 Task: Create in the project ZirconTech in Backlog an issue 'Implement a new cloud-based fleet management system for a company with advanced vehicle tracking and maintenance features', assign it to team member softage.3@softage.net and change the status to IN PROGRESS.
Action: Mouse moved to (59, 209)
Screenshot: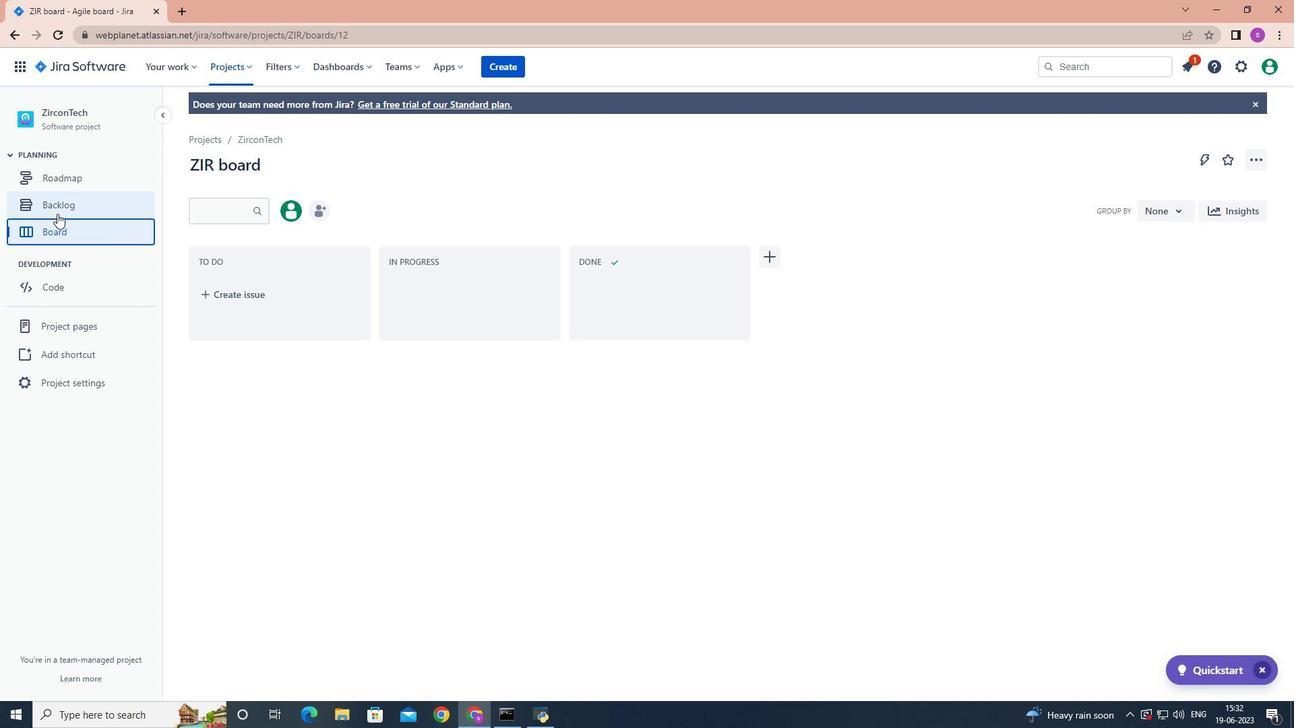 
Action: Mouse pressed left at (59, 209)
Screenshot: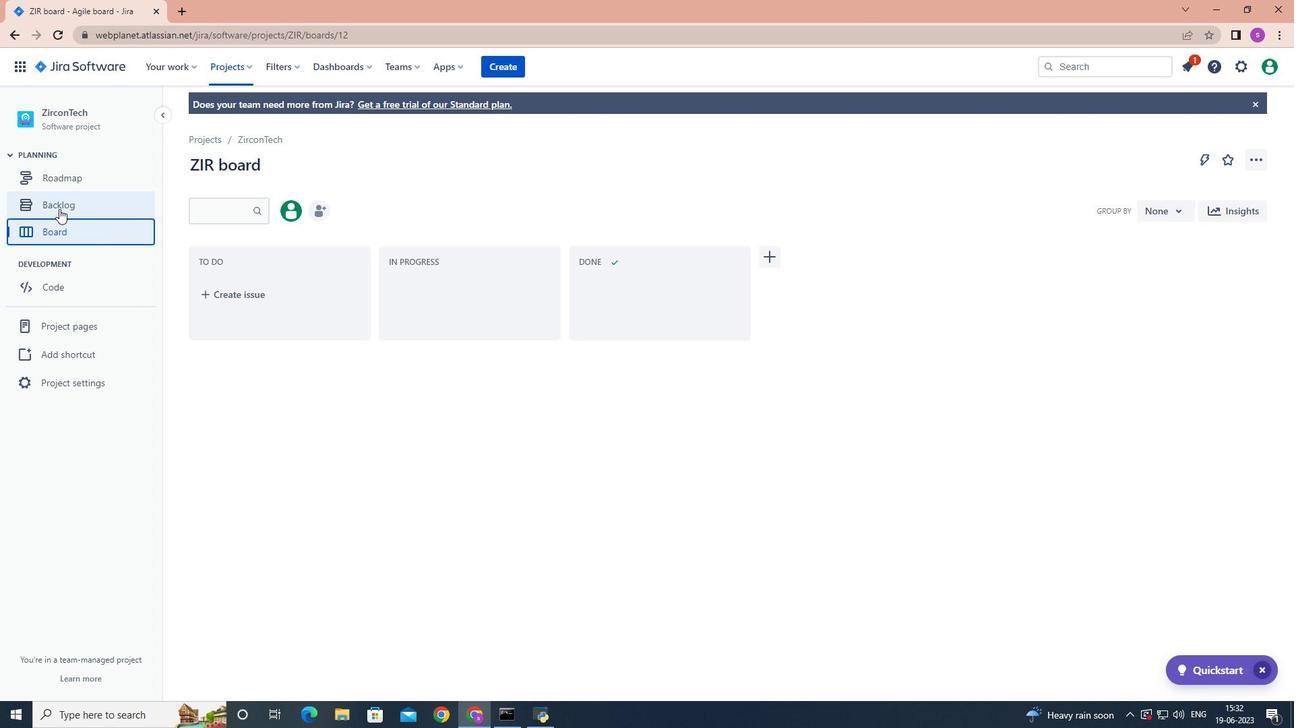 
Action: Mouse moved to (321, 541)
Screenshot: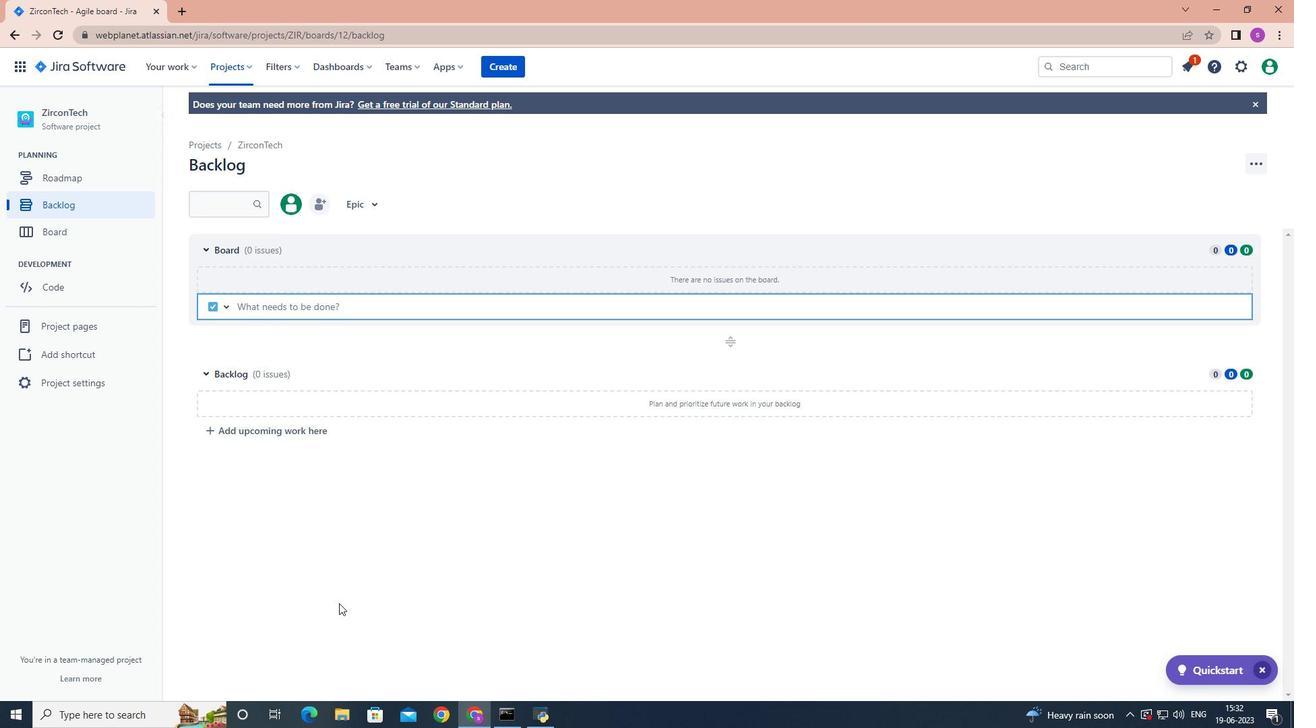 
Action: Mouse pressed left at (321, 541)
Screenshot: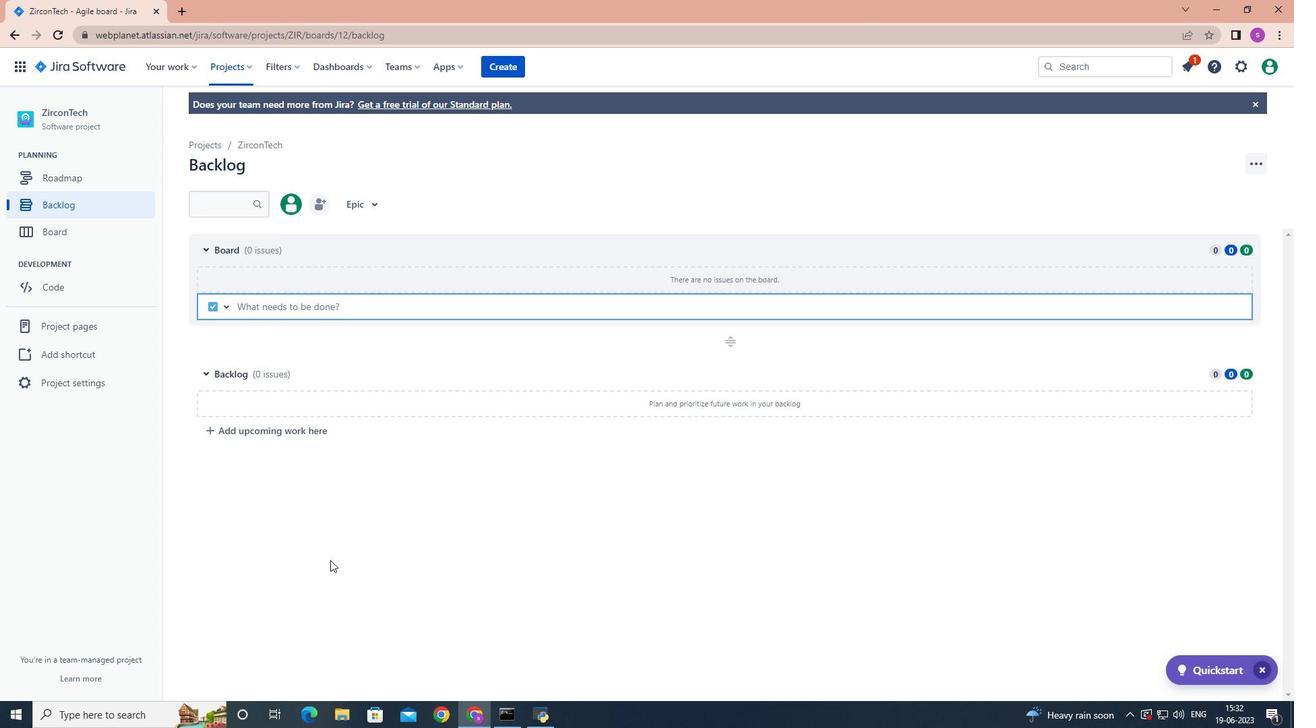 
Action: Mouse moved to (296, 428)
Screenshot: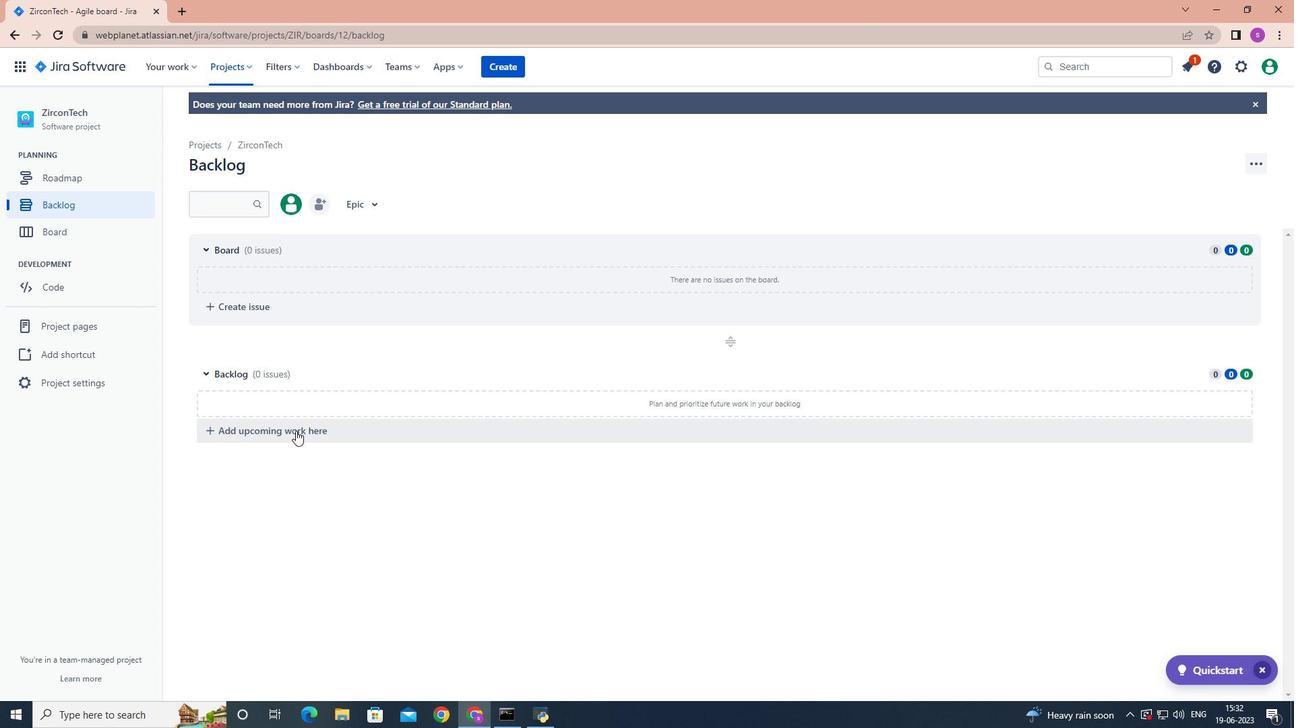
Action: Mouse pressed left at (296, 428)
Screenshot: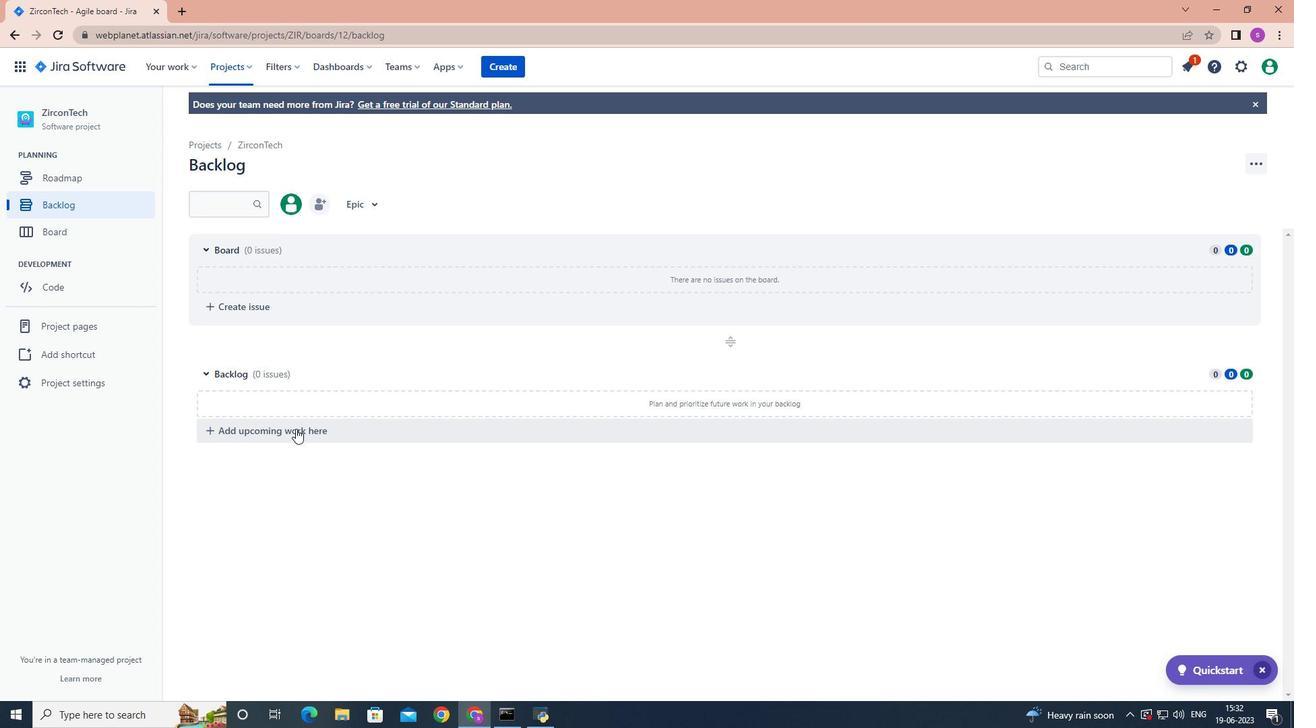 
Action: Mouse moved to (296, 428)
Screenshot: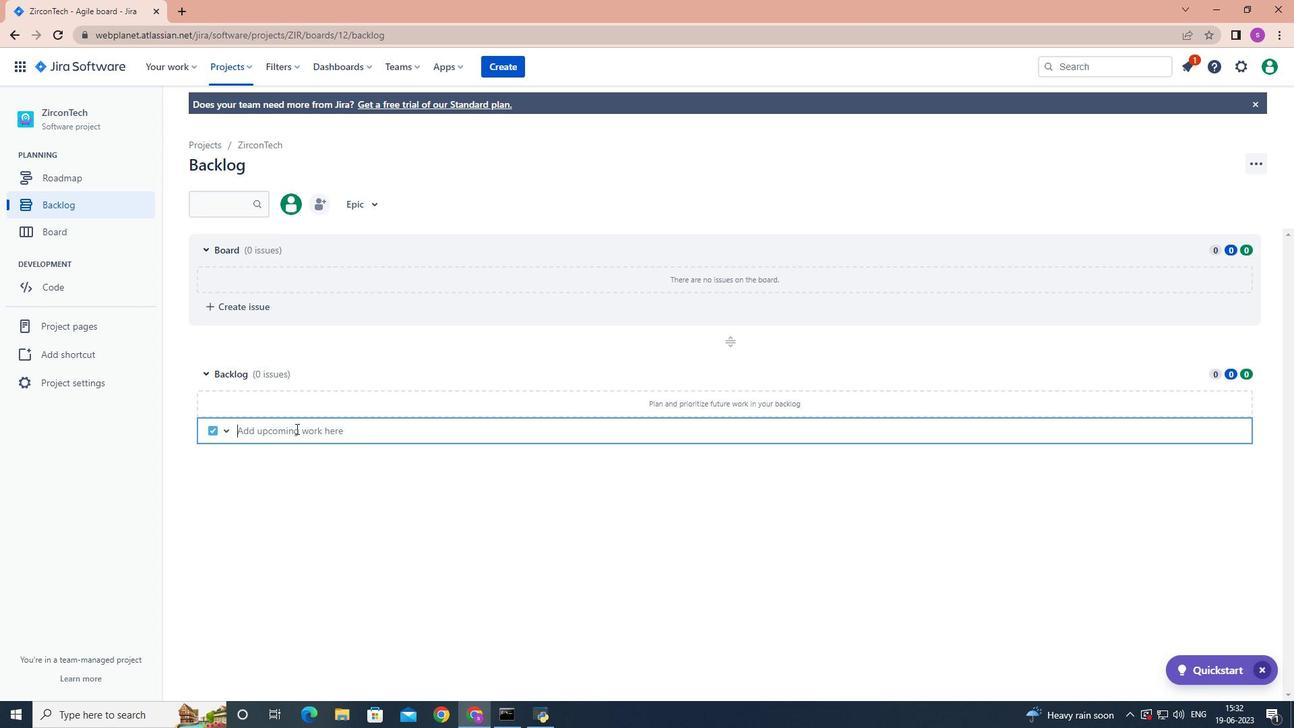 
Action: Key pressed <Key.shift>Implement<Key.space>a<Key.space>new<Key.space>cloud-based<Key.space>fleet<Key.space>management<Key.space>system<Key.space>for<Key.space>a<Key.space>company<Key.space>wiyh<Key.backspace><Key.backspace>th<Key.space>ade<Key.backspace>vanced<Key.space>vehecle<Key.space>tracking<Key.space>and<Key.space>maintenance<Key.space>feature<Key.enter>
Screenshot: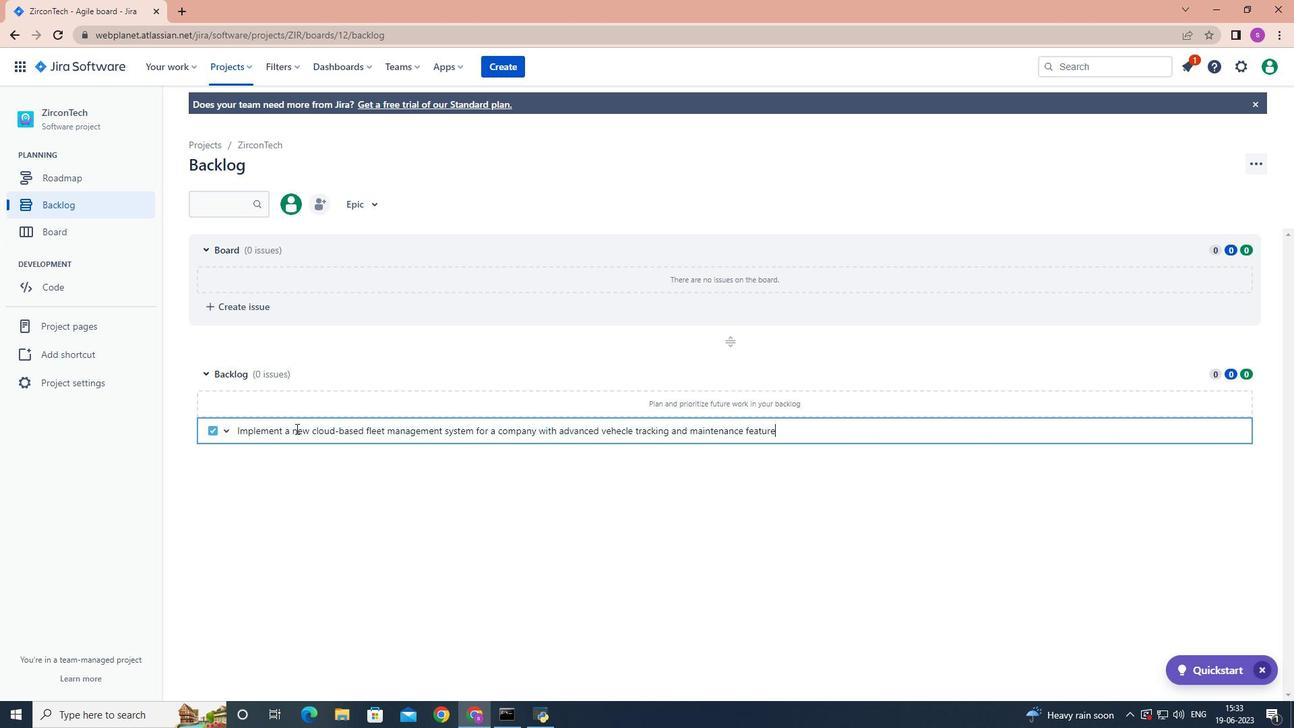 
Action: Mouse moved to (1209, 403)
Screenshot: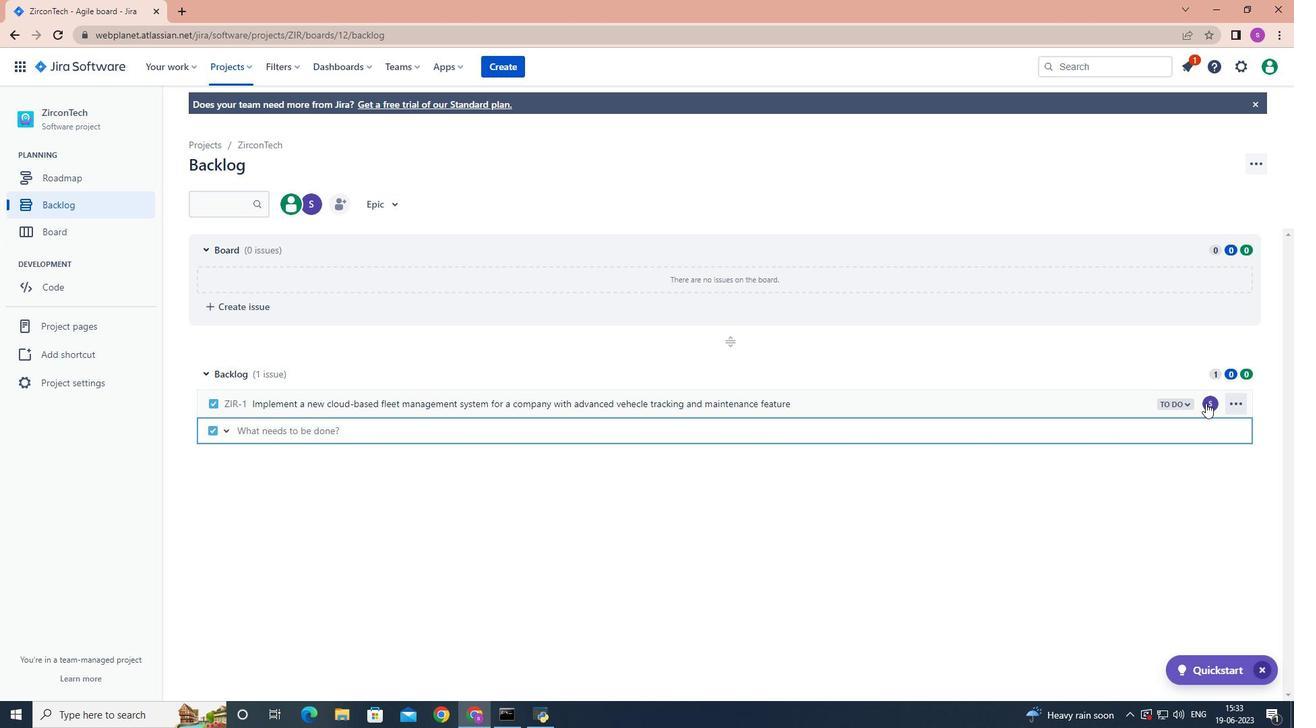 
Action: Mouse pressed left at (1209, 403)
Screenshot: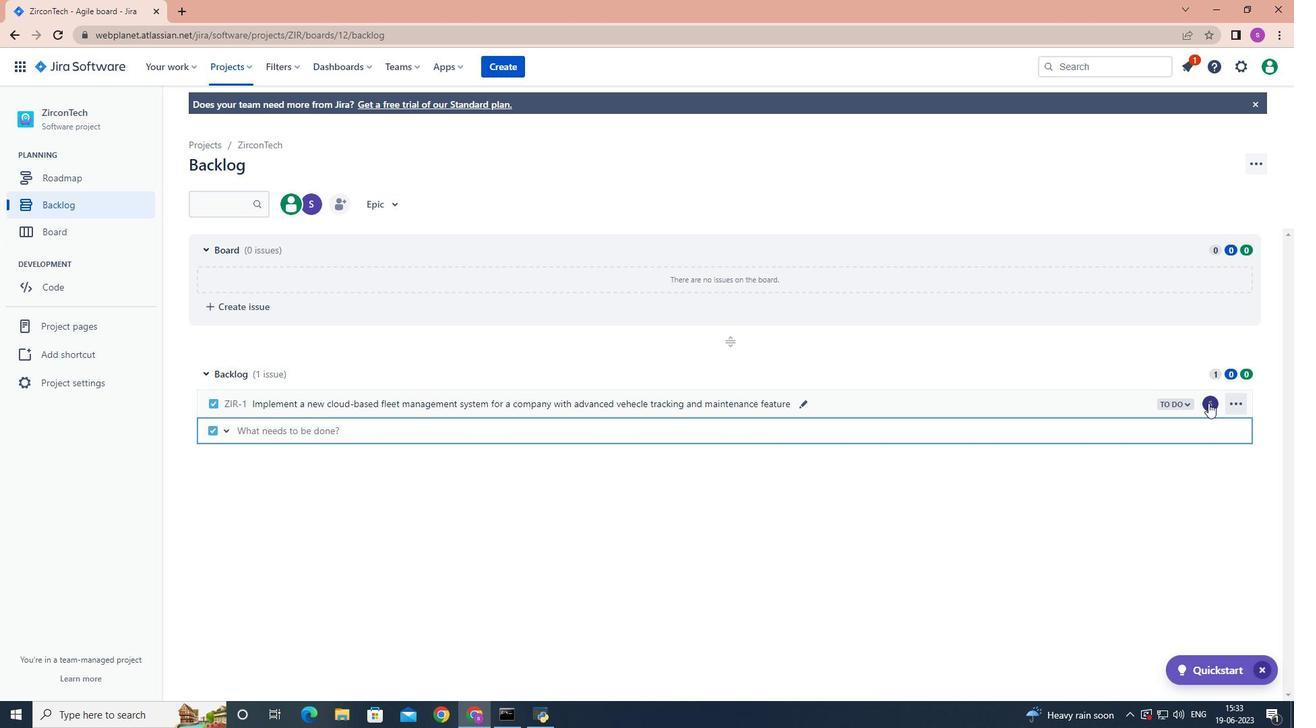 
Action: Mouse moved to (1206, 403)
Screenshot: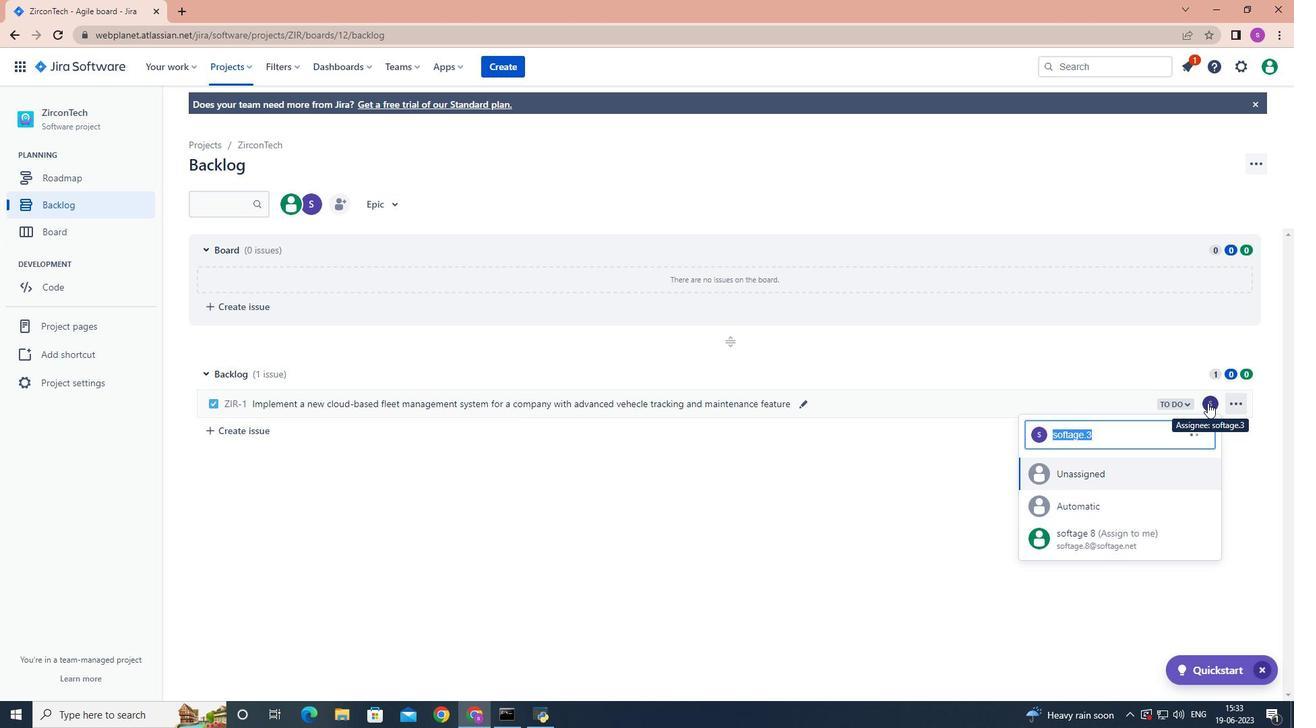 
Action: Key pressed softage.3
Screenshot: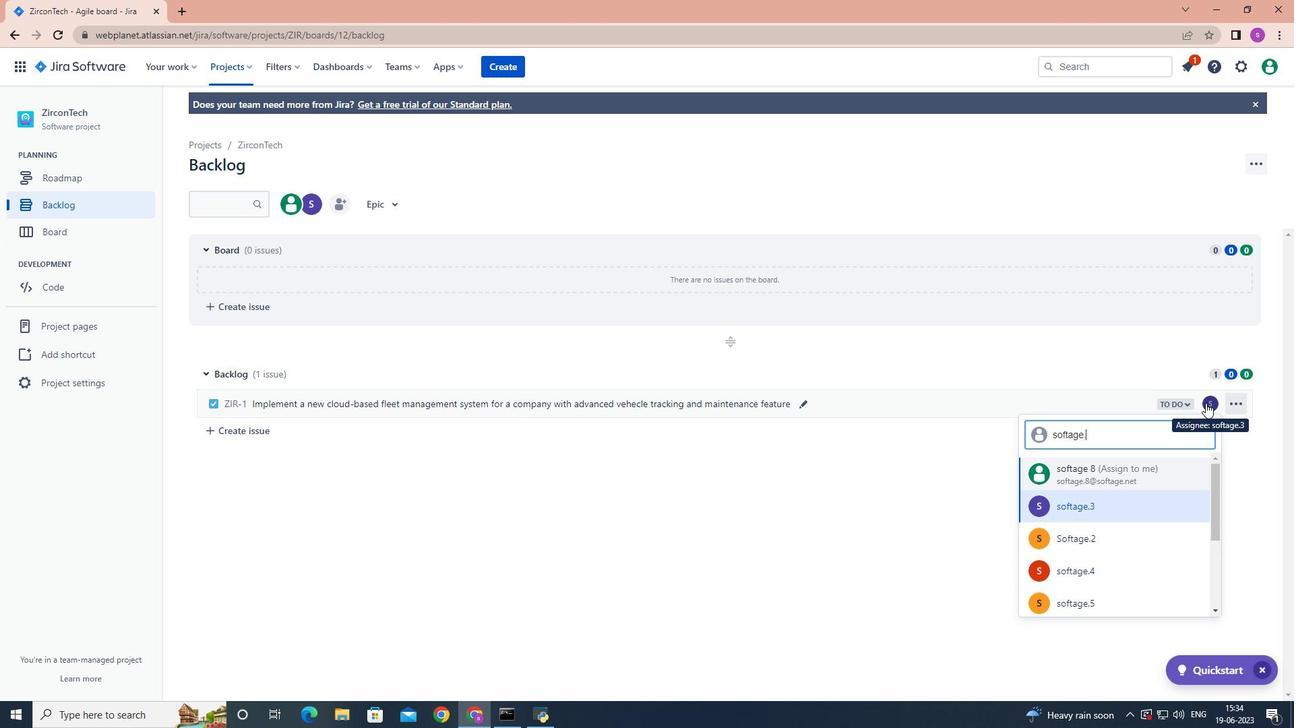 
Action: Mouse moved to (1106, 505)
Screenshot: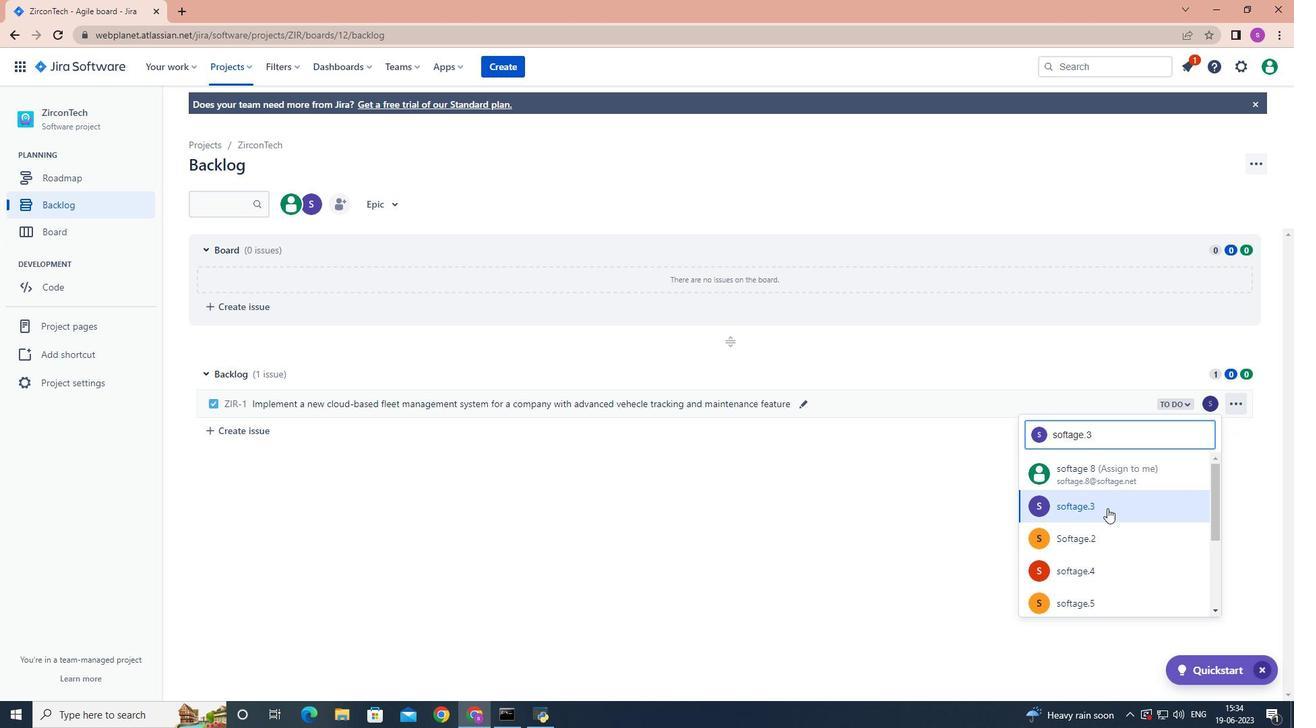 
Action: Mouse pressed left at (1106, 505)
Screenshot: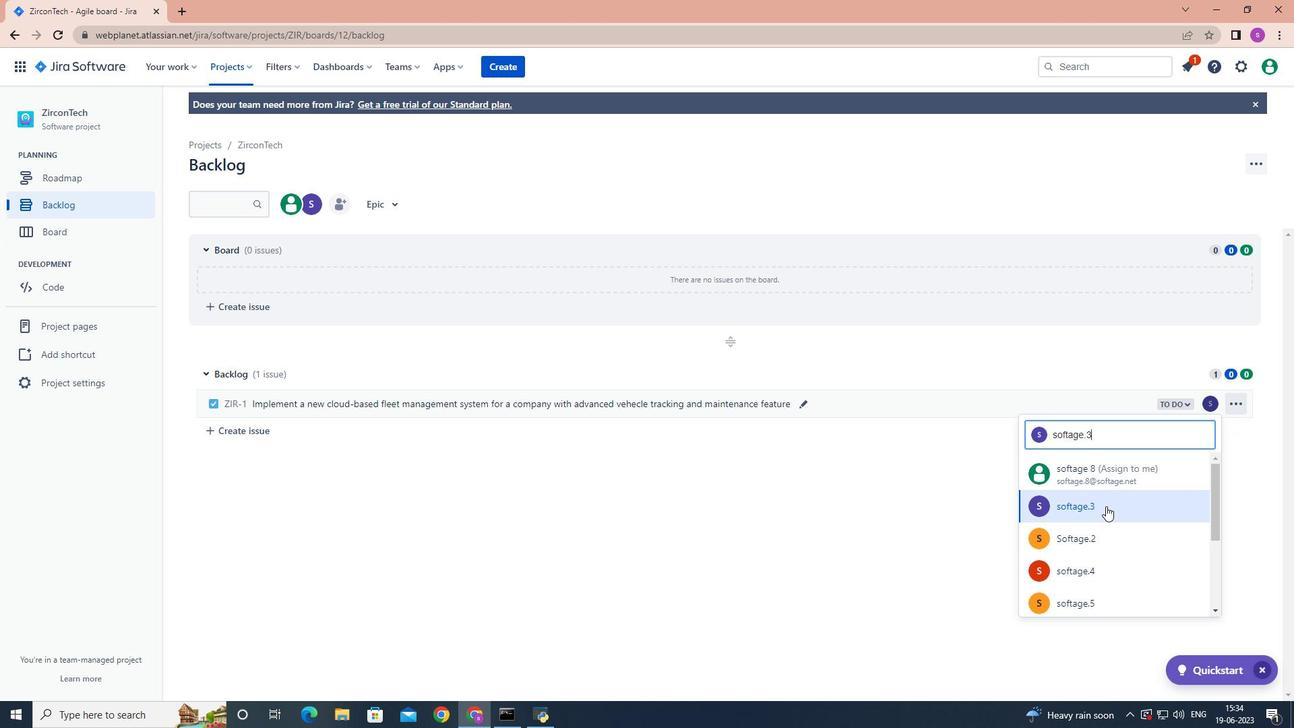 
Action: Mouse moved to (1190, 404)
Screenshot: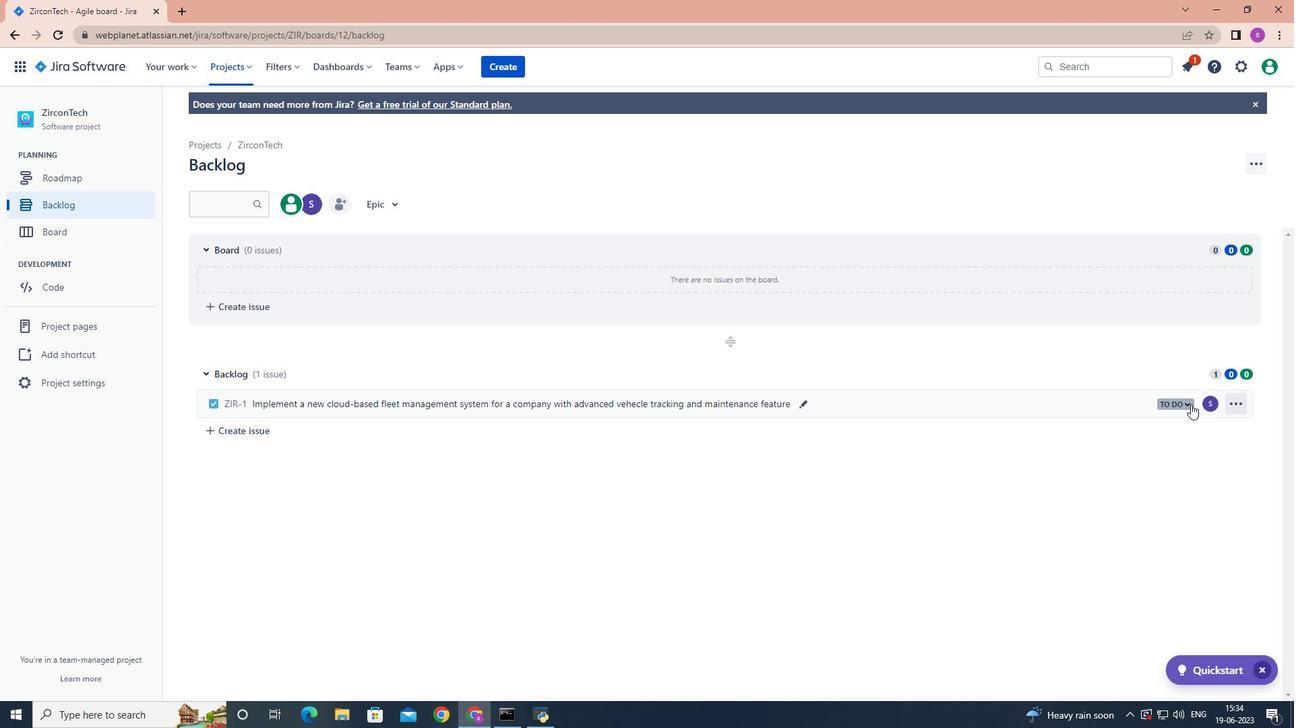 
Action: Mouse pressed left at (1190, 404)
Screenshot: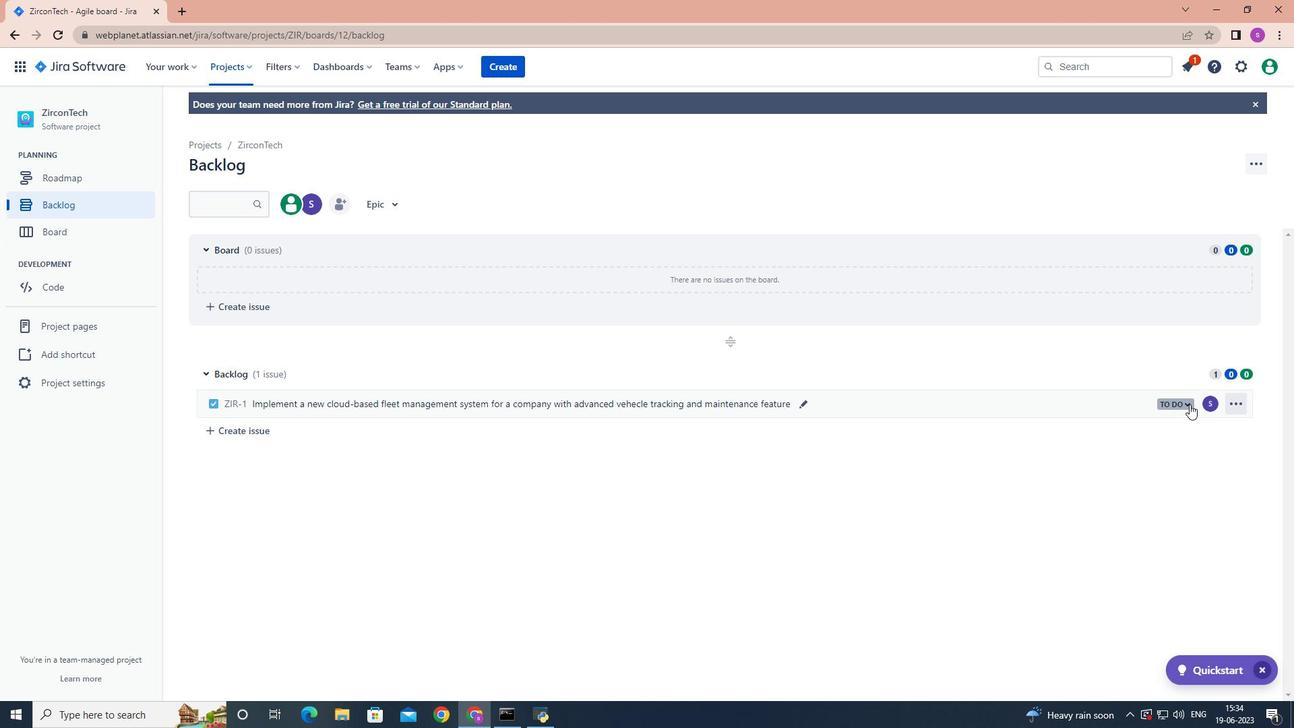 
Action: Mouse moved to (1093, 429)
Screenshot: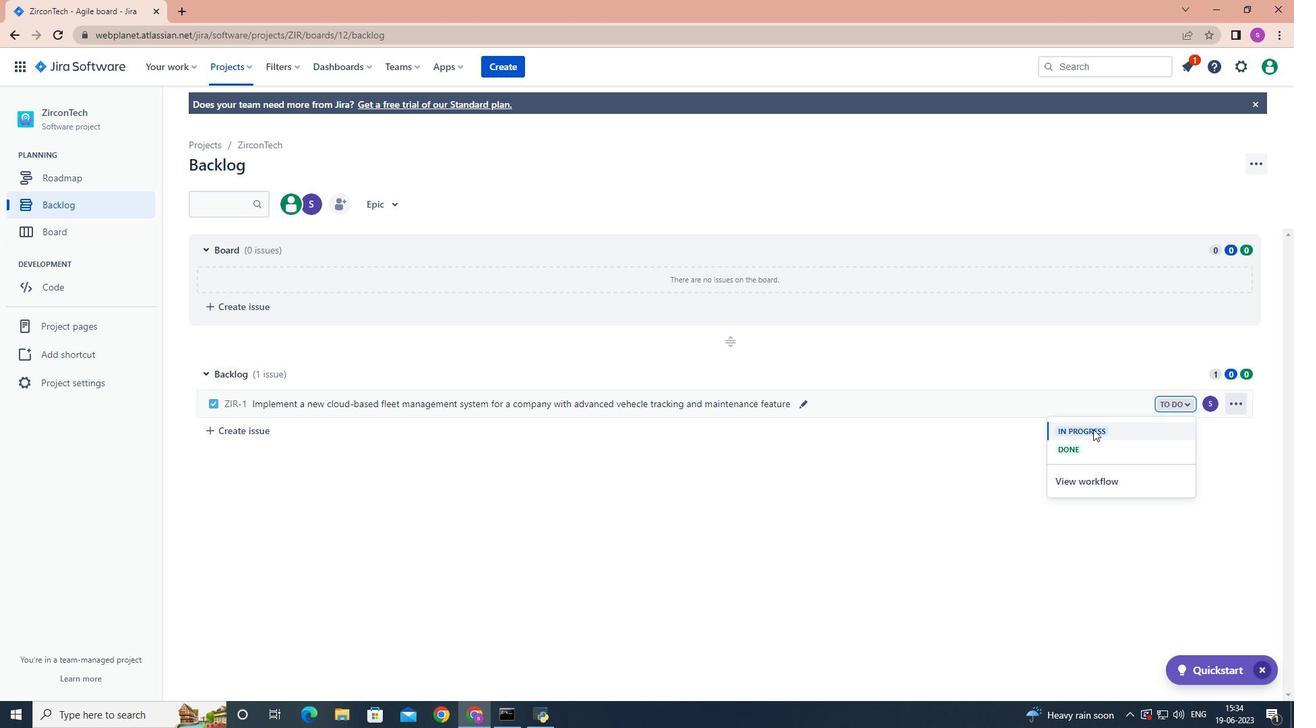 
Action: Mouse pressed left at (1093, 429)
Screenshot: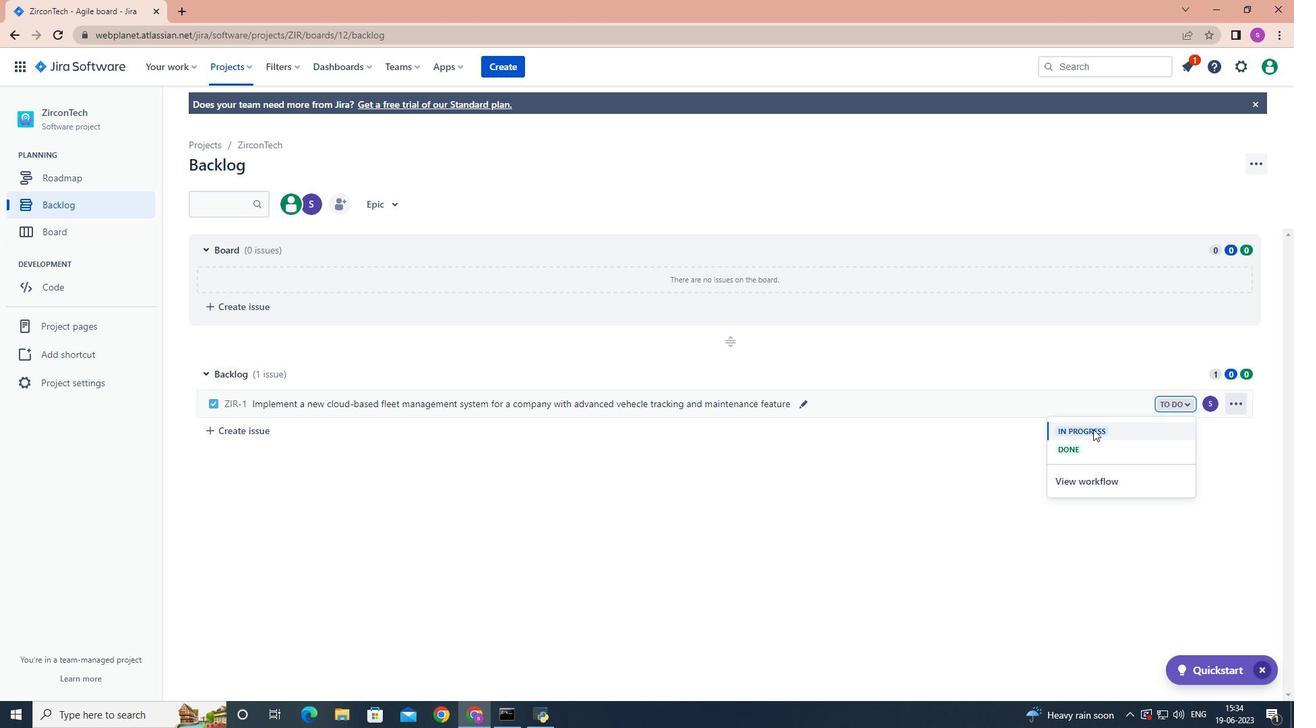 
Action: Mouse moved to (861, 590)
Screenshot: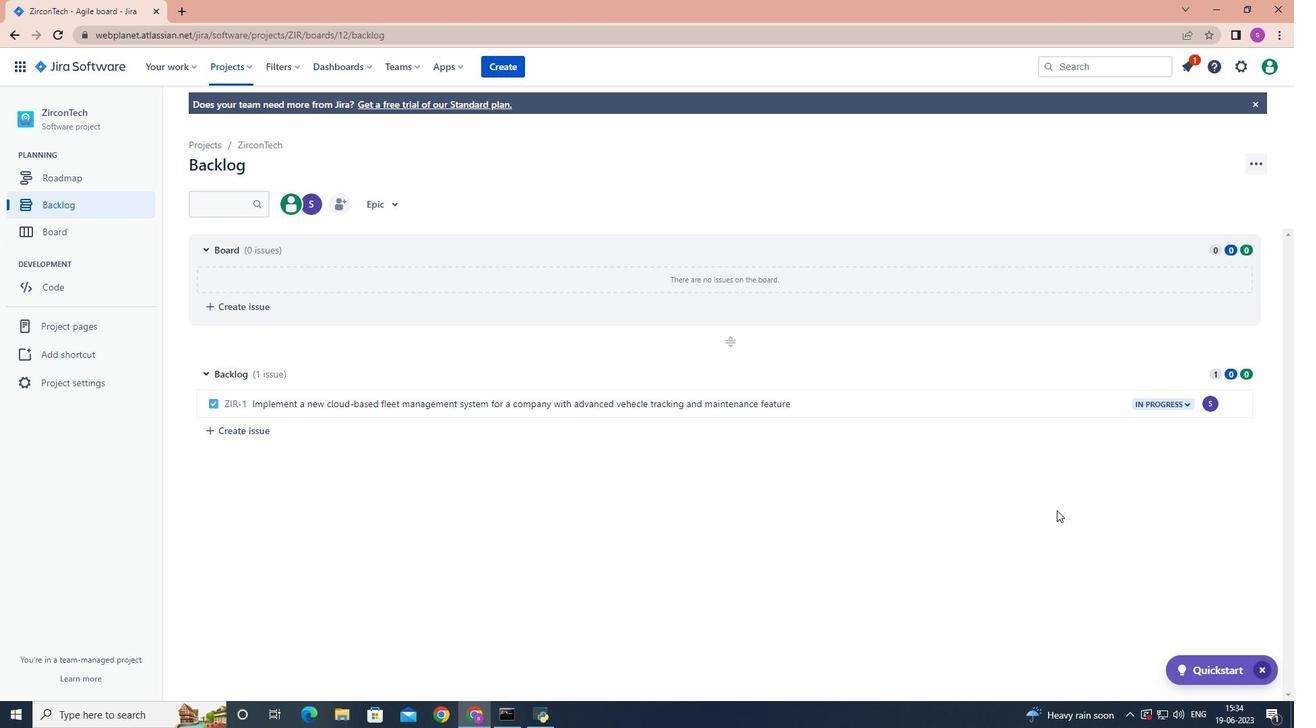 
